 Task: Read a file named "names.txt" and sort the names in alphabetical order.
Action: Mouse moved to (312, 717)
Screenshot: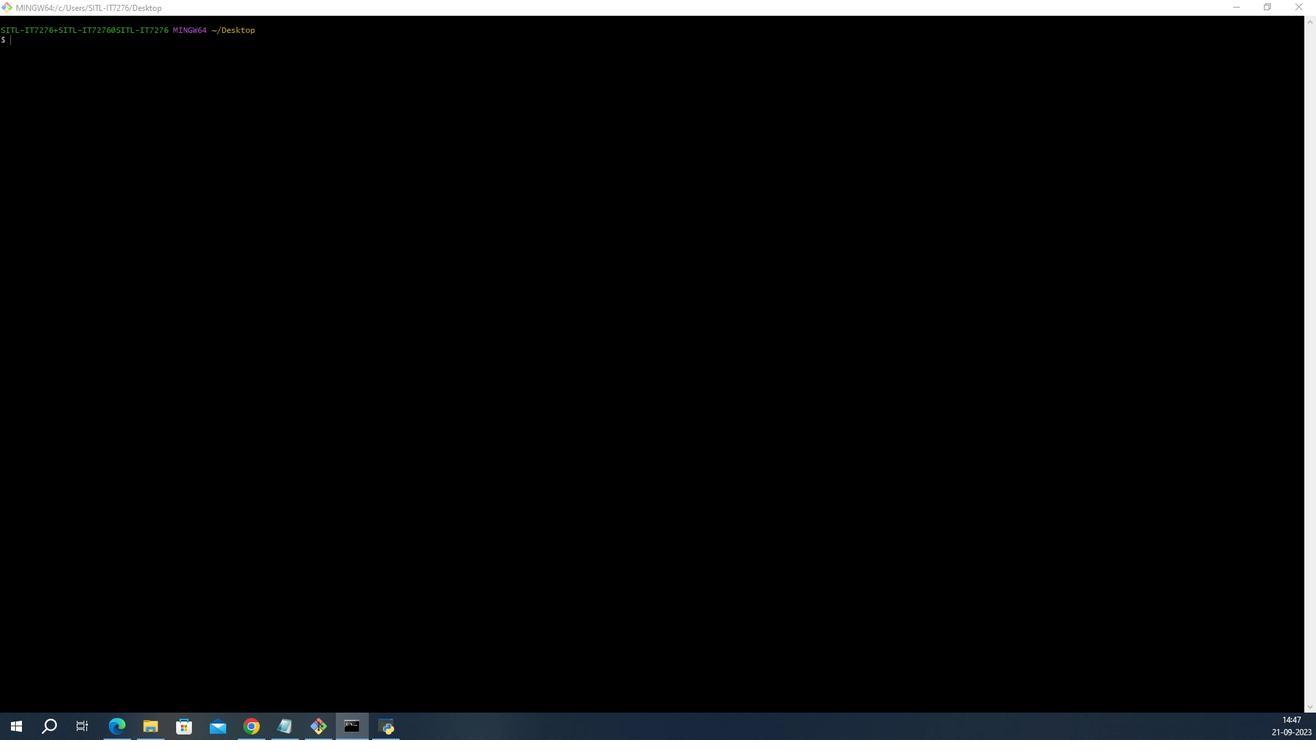 
Action: Mouse pressed left at (312, 717)
Screenshot: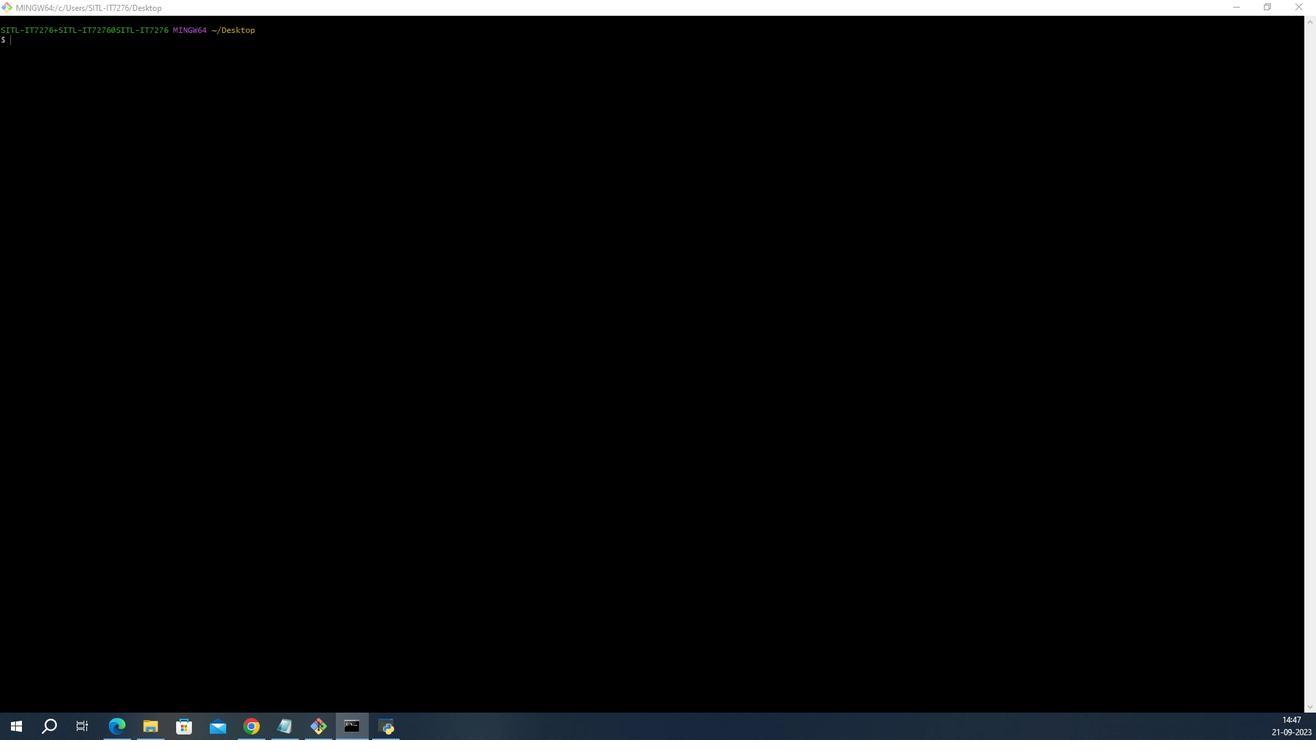 
Action: Mouse moved to (312, 718)
Screenshot: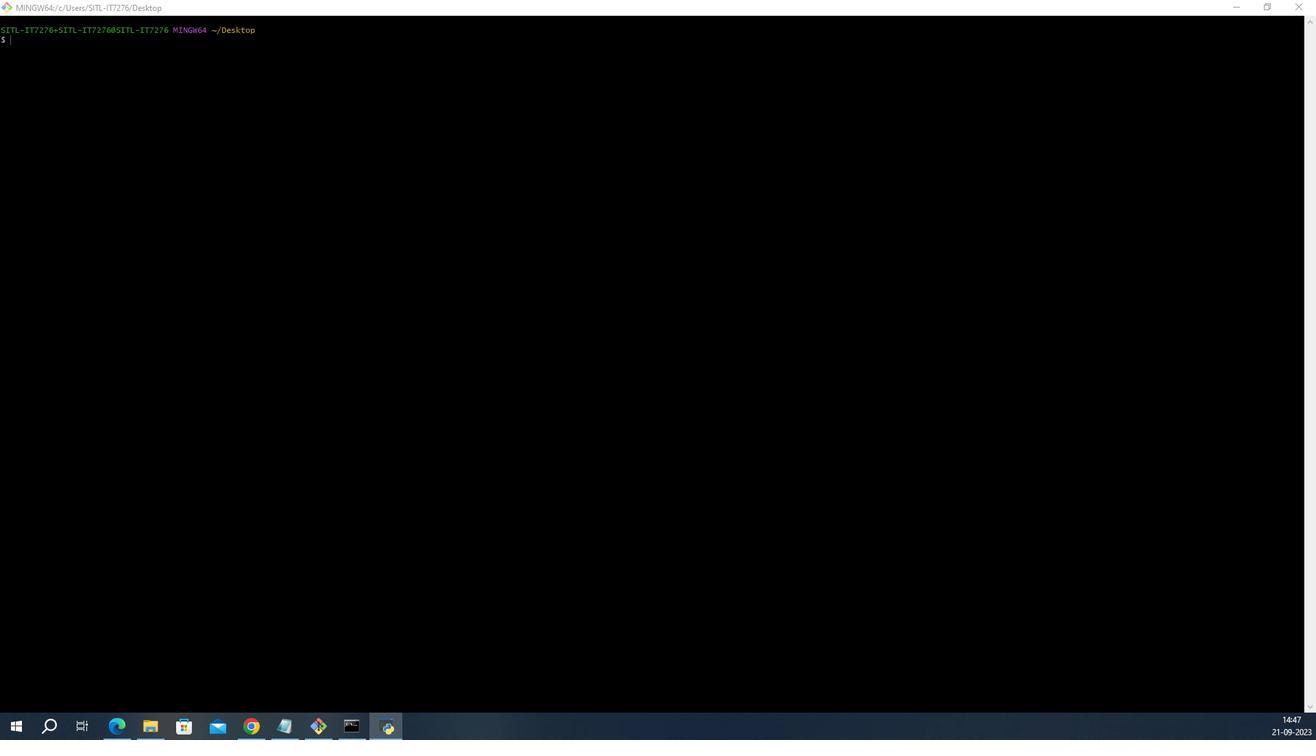 
Action: Mouse pressed left at (312, 718)
Screenshot: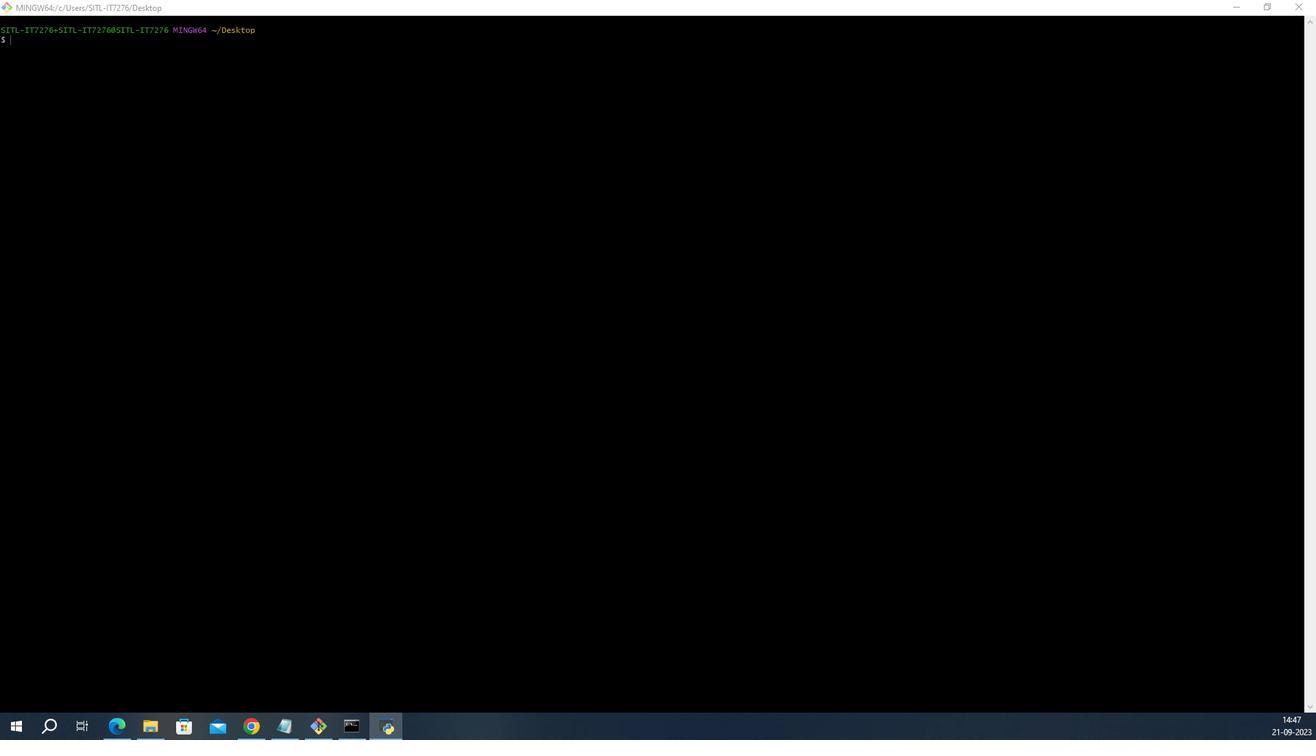 
Action: Mouse moved to (312, 717)
Screenshot: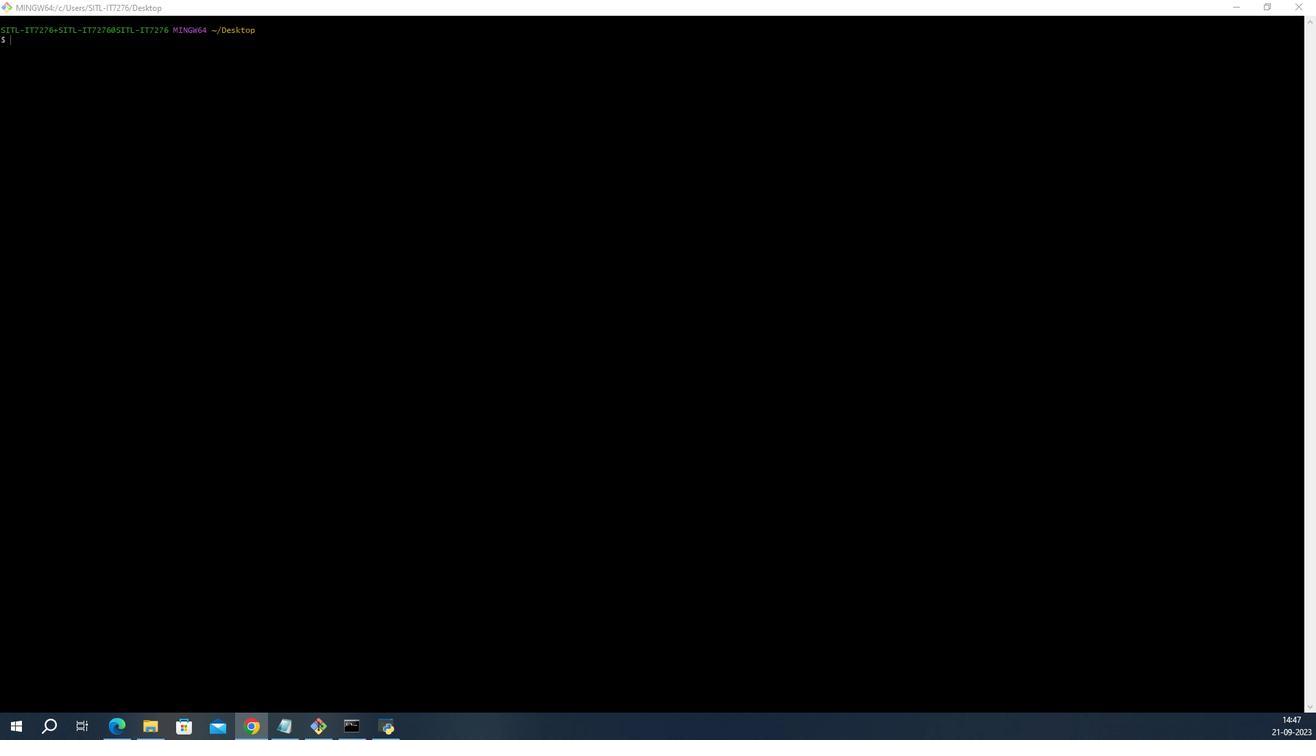
Action: Mouse pressed left at (312, 717)
Screenshot: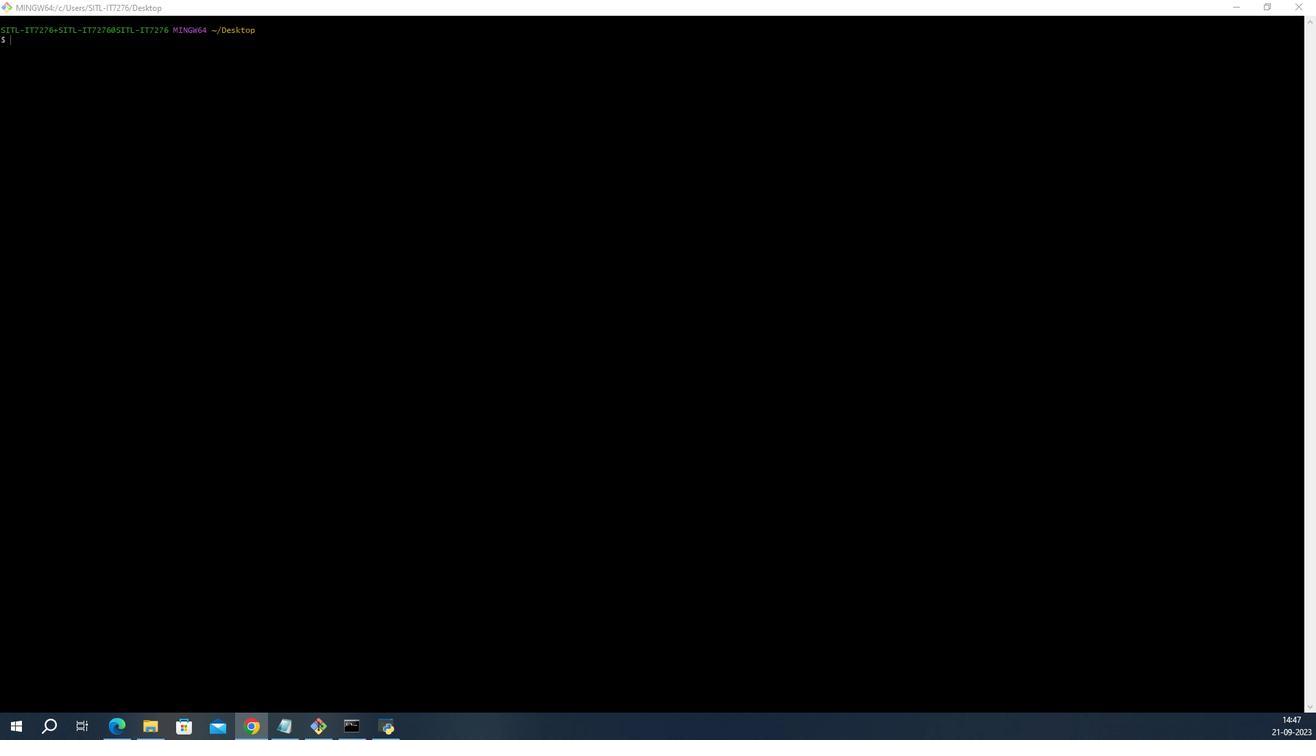 
Action: Mouse moved to (312, 718)
Screenshot: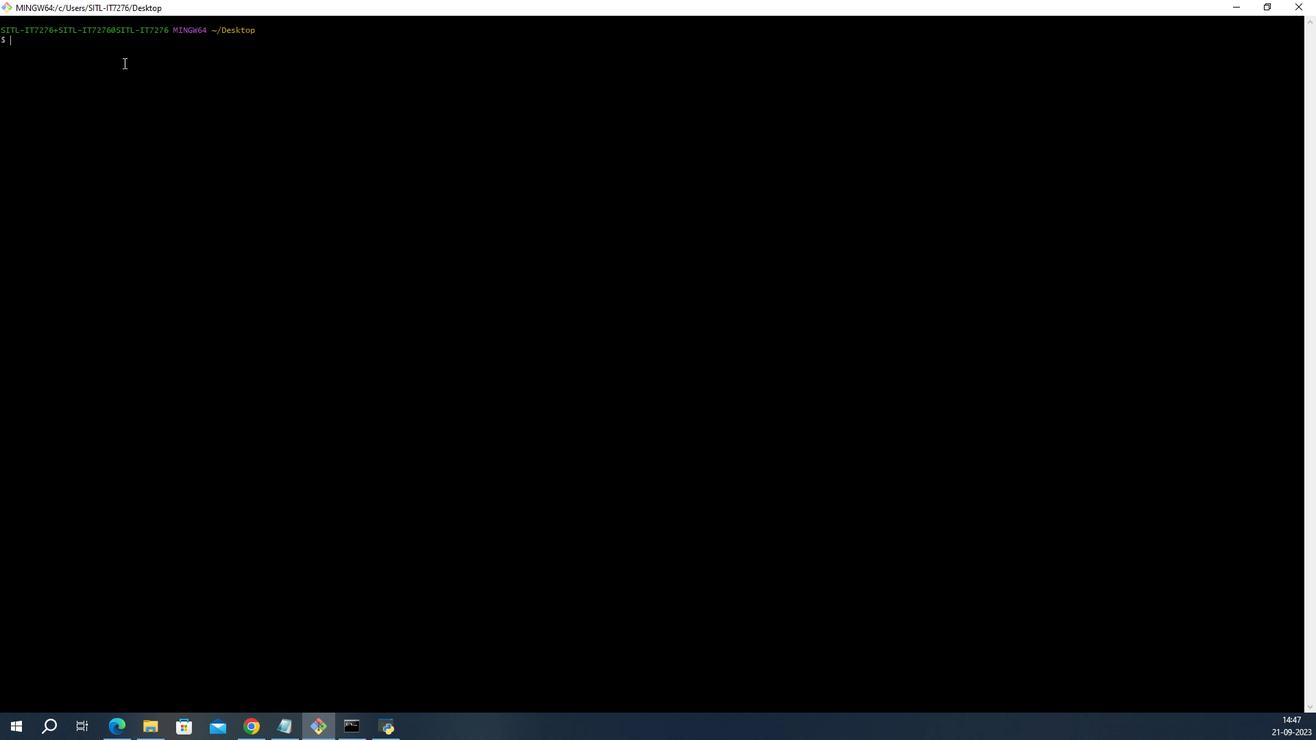 
Action: Mouse pressed left at (313, 717)
Screenshot: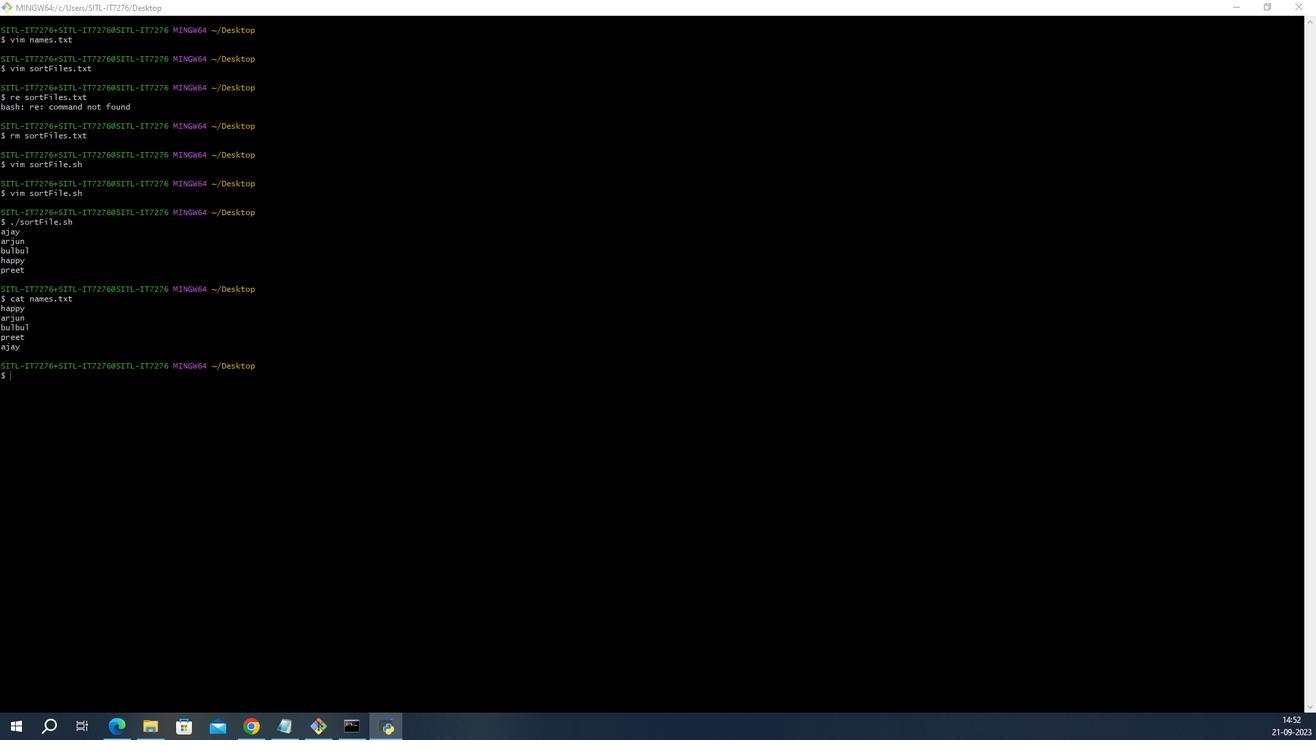 
Action: Mouse moved to (313, 717)
Screenshot: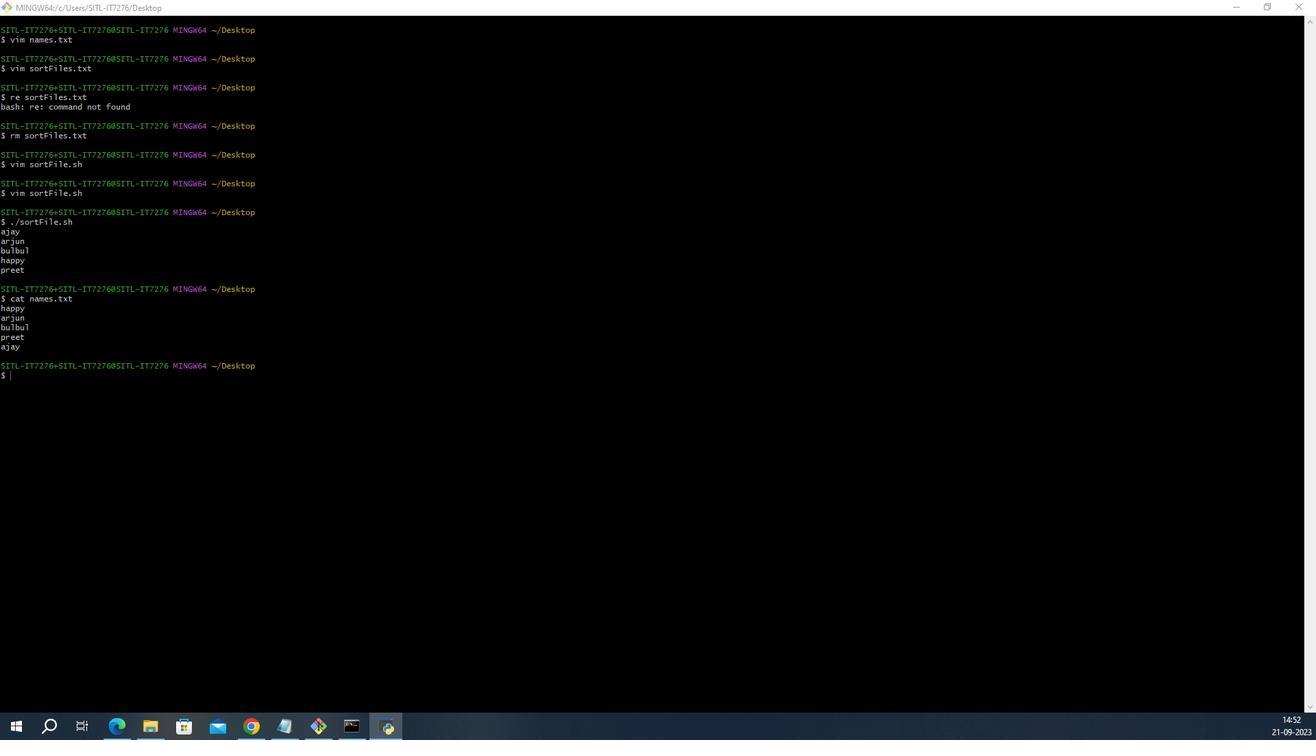 
Action: Mouse pressed left at (313, 717)
Screenshot: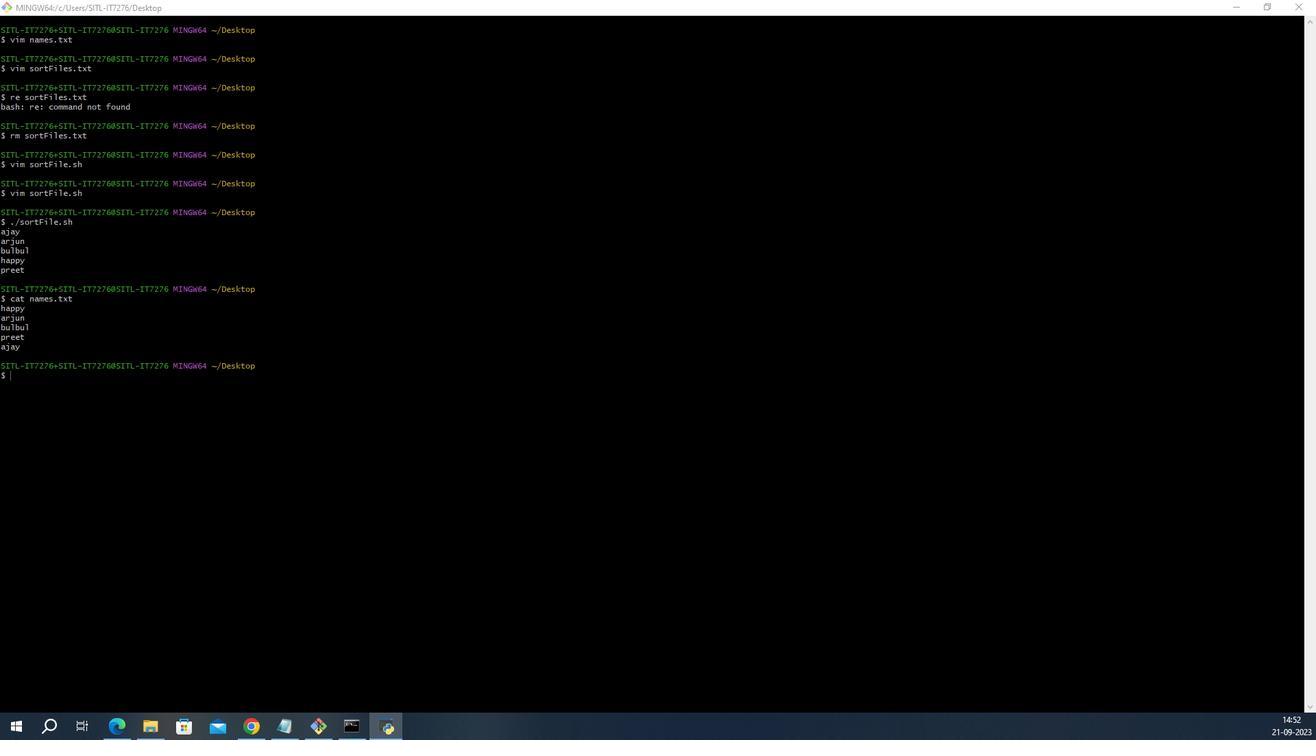 
